 Task: Sort "Task Tracker" by most recently active.
Action: Mouse moved to (399, 267)
Screenshot: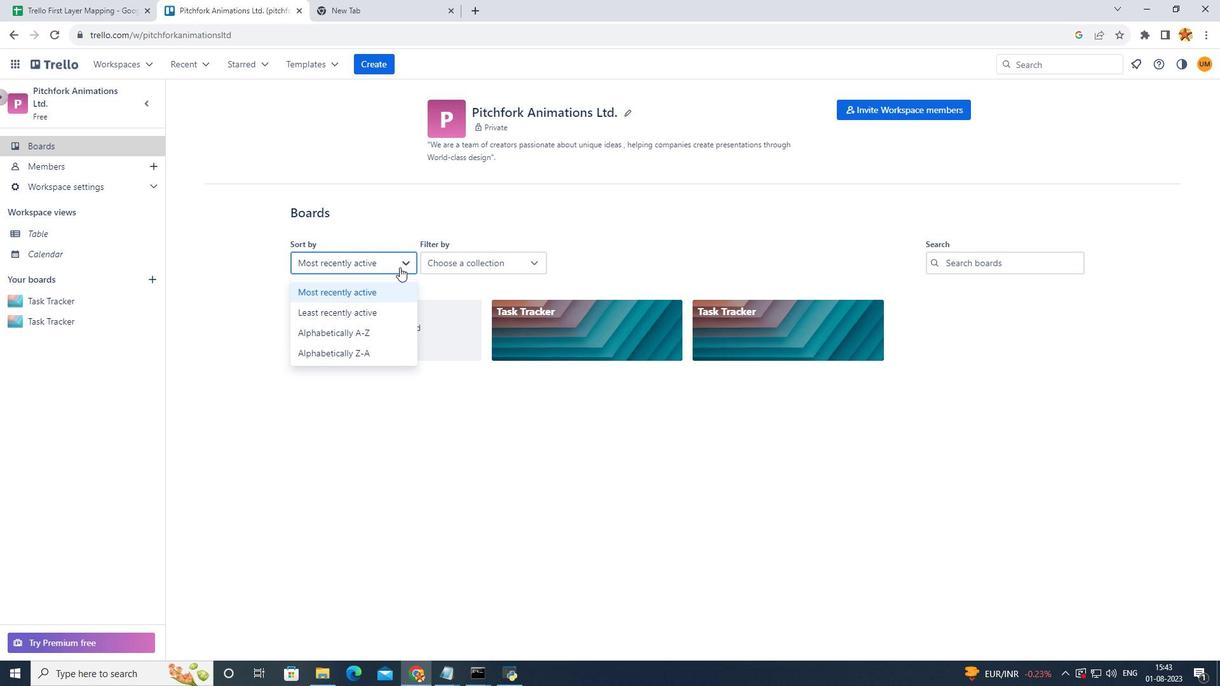 
Action: Mouse pressed left at (399, 267)
Screenshot: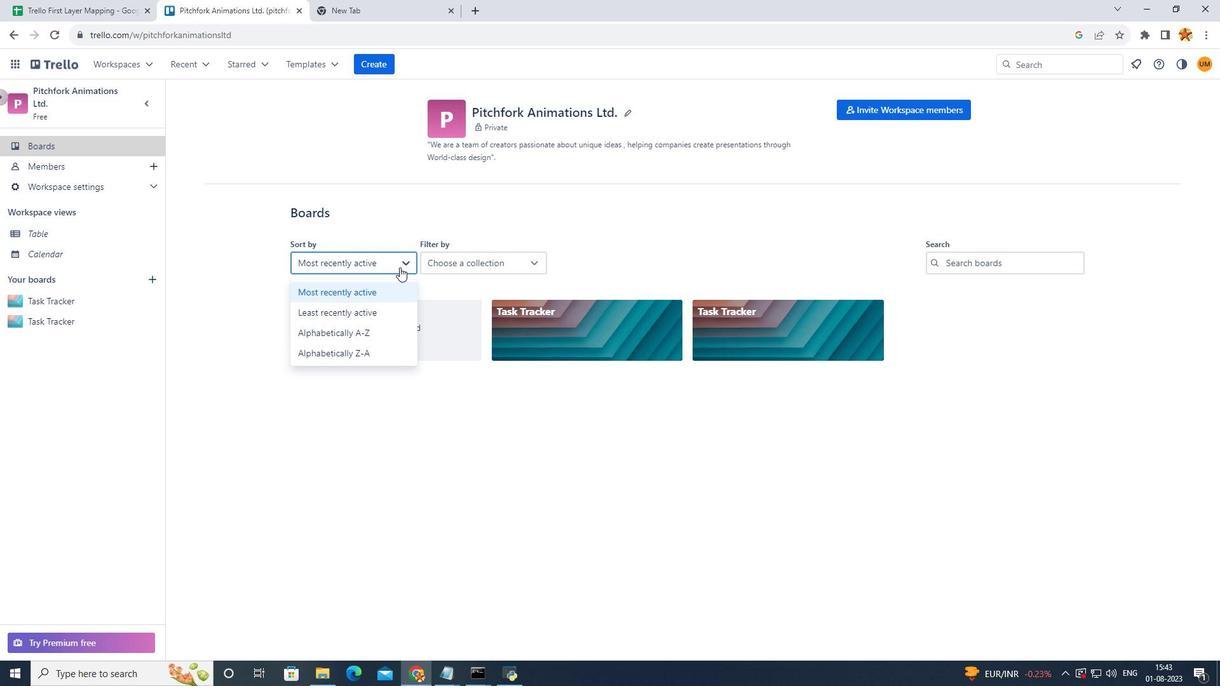 
Action: Mouse moved to (389, 297)
Screenshot: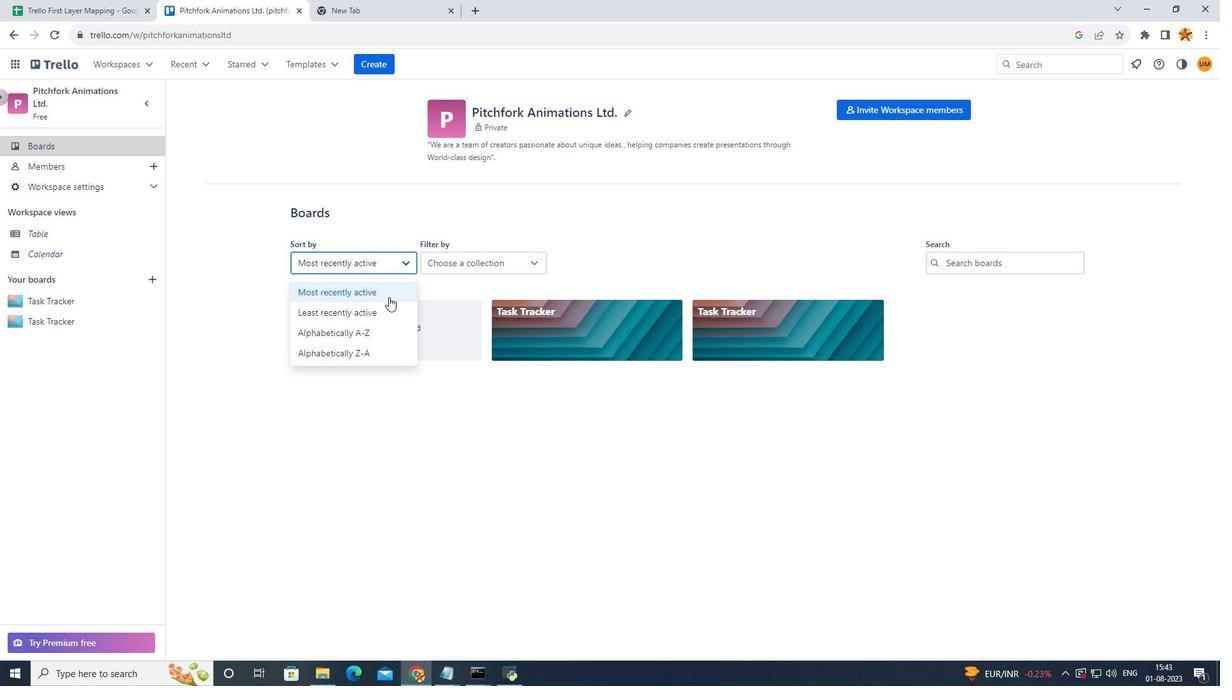 
Action: Mouse pressed left at (389, 297)
Screenshot: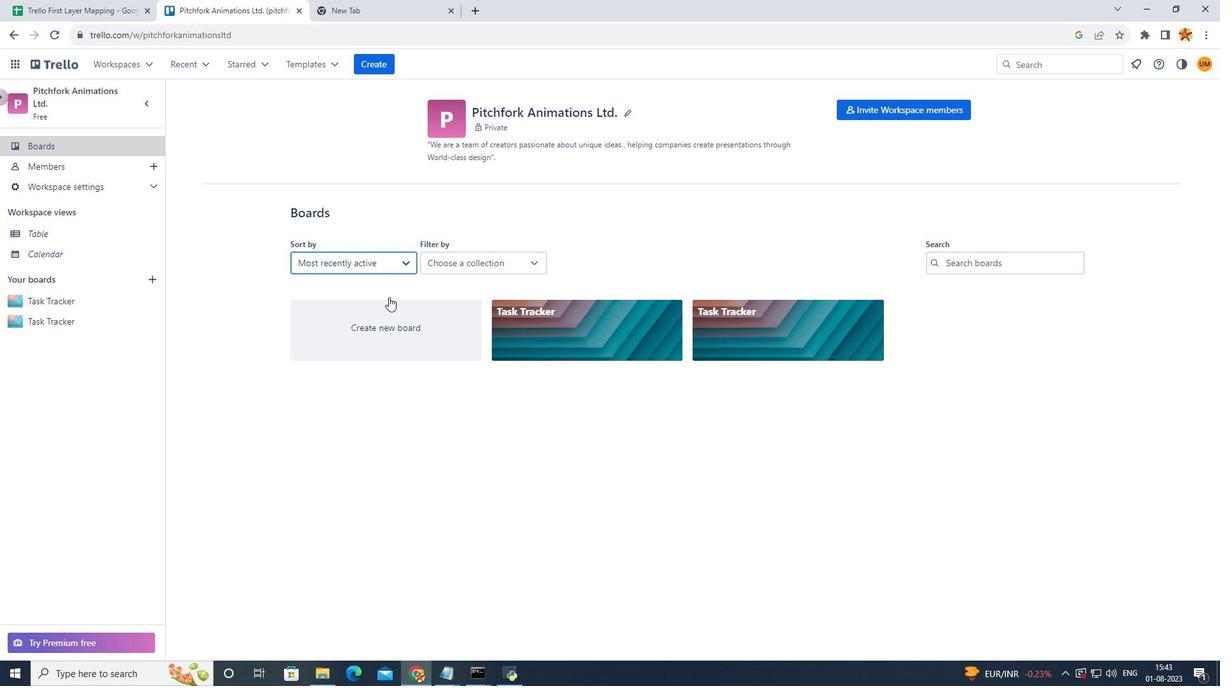 
